 Task: Apply the theme  ""Pop"".
Action: Mouse moved to (208, 77)
Screenshot: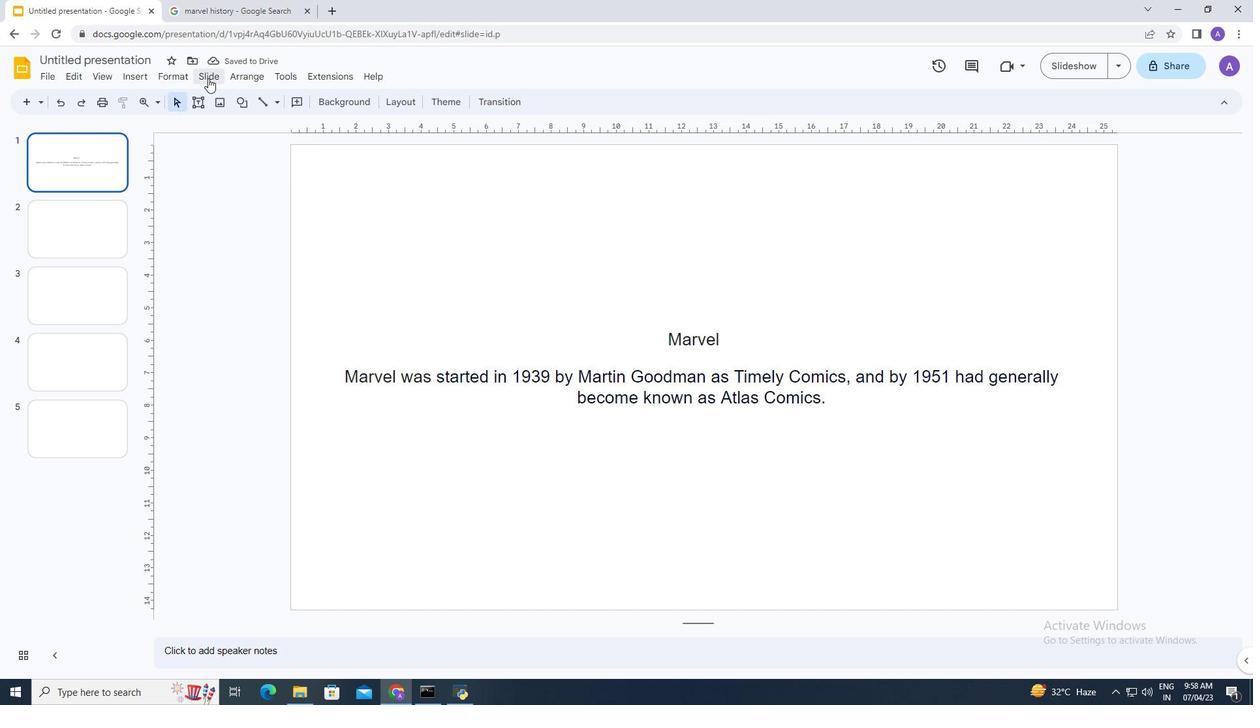 
Action: Mouse pressed left at (208, 77)
Screenshot: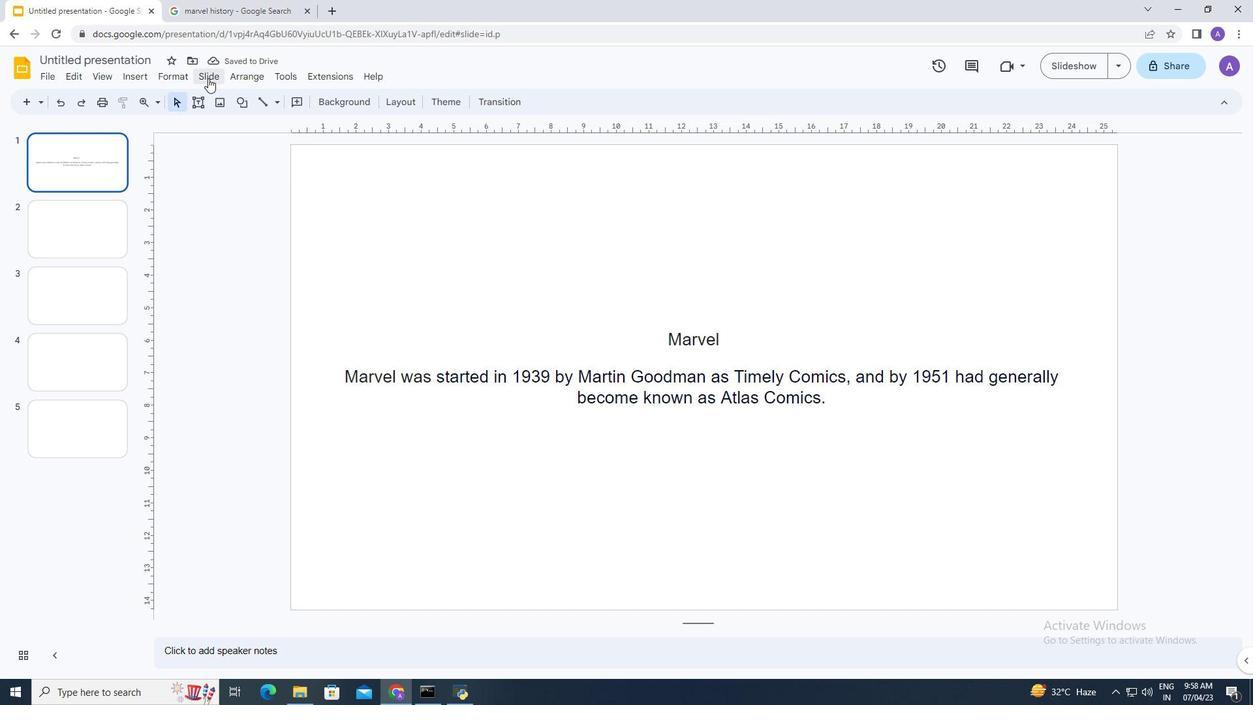 
Action: Mouse moved to (265, 303)
Screenshot: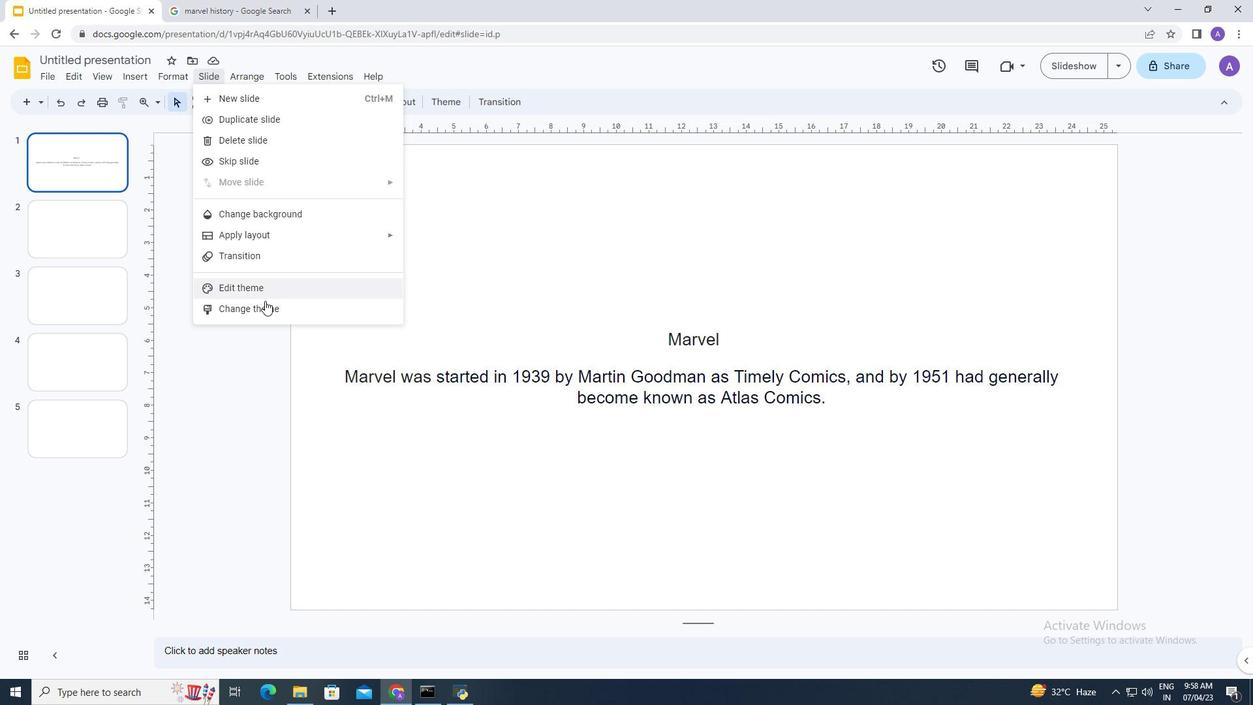 
Action: Mouse pressed left at (265, 303)
Screenshot: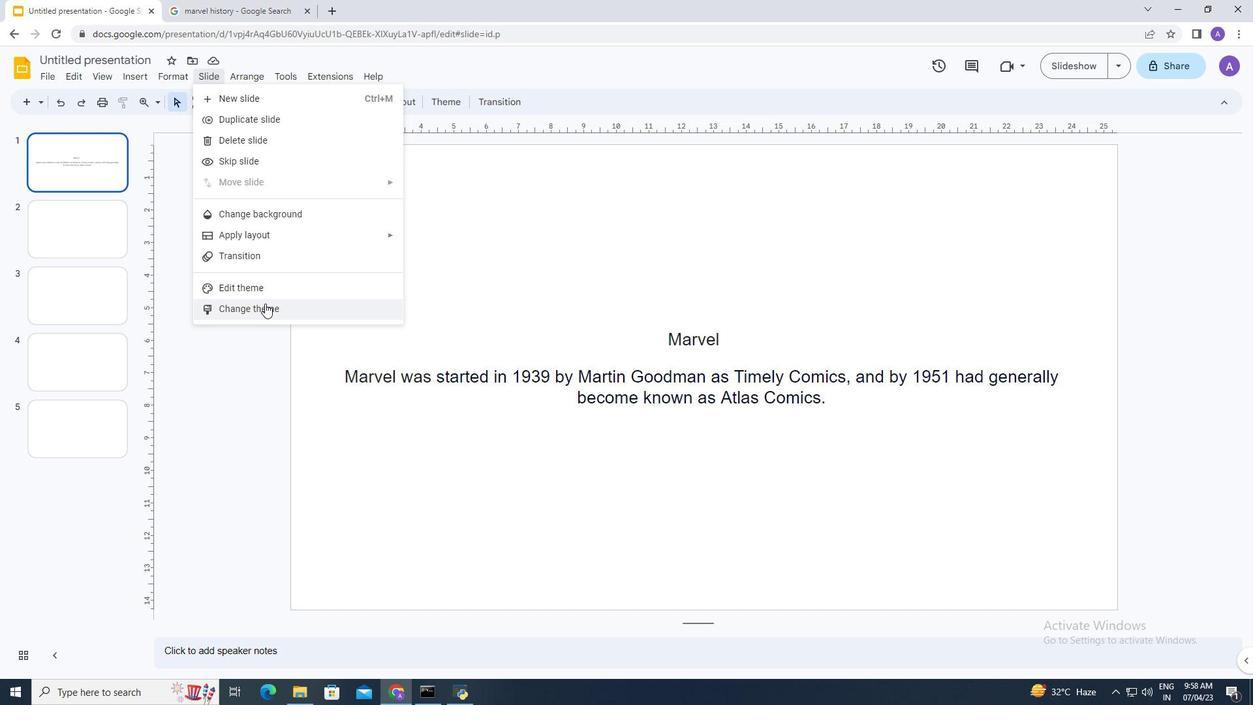 
Action: Mouse moved to (1110, 364)
Screenshot: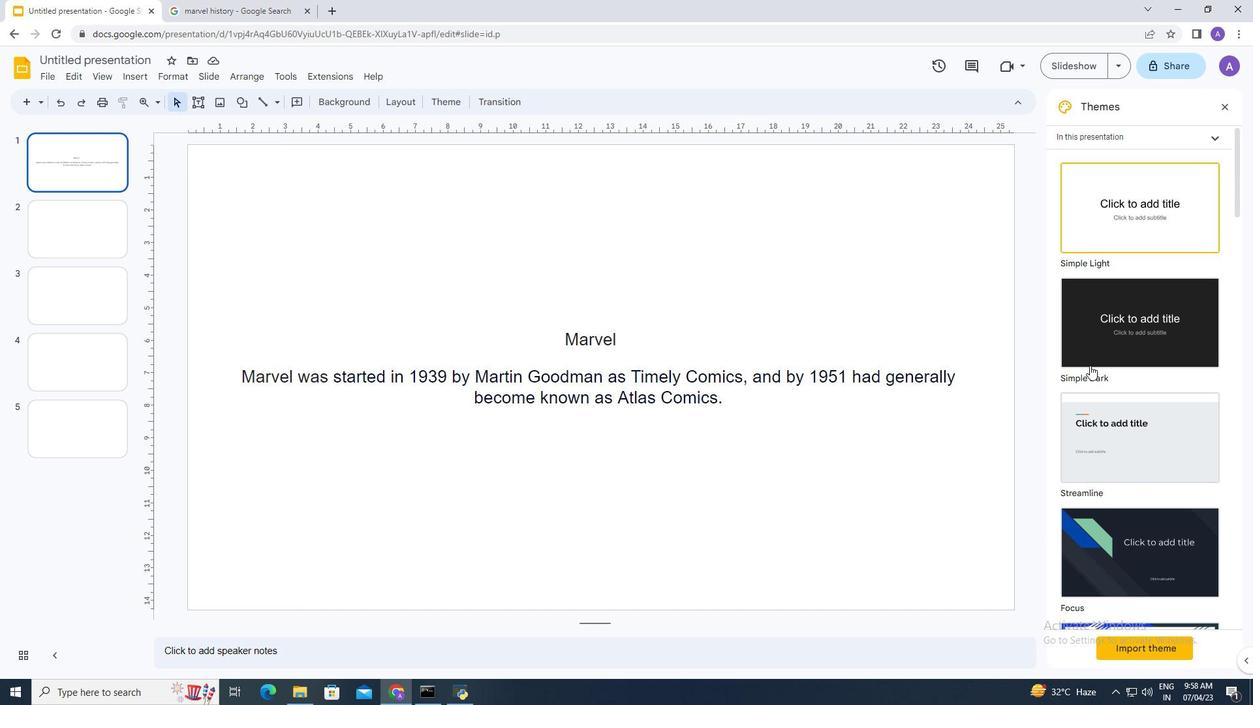 
Action: Mouse scrolled (1110, 363) with delta (0, 0)
Screenshot: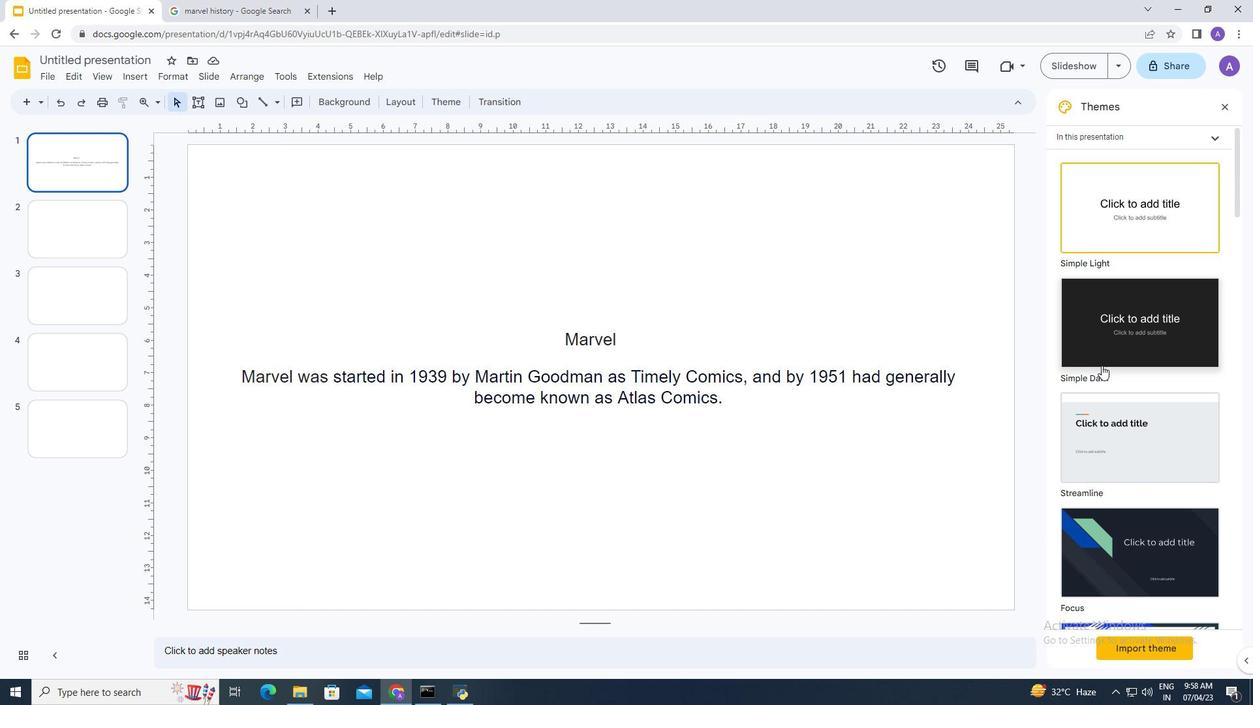 
Action: Mouse scrolled (1110, 363) with delta (0, 0)
Screenshot: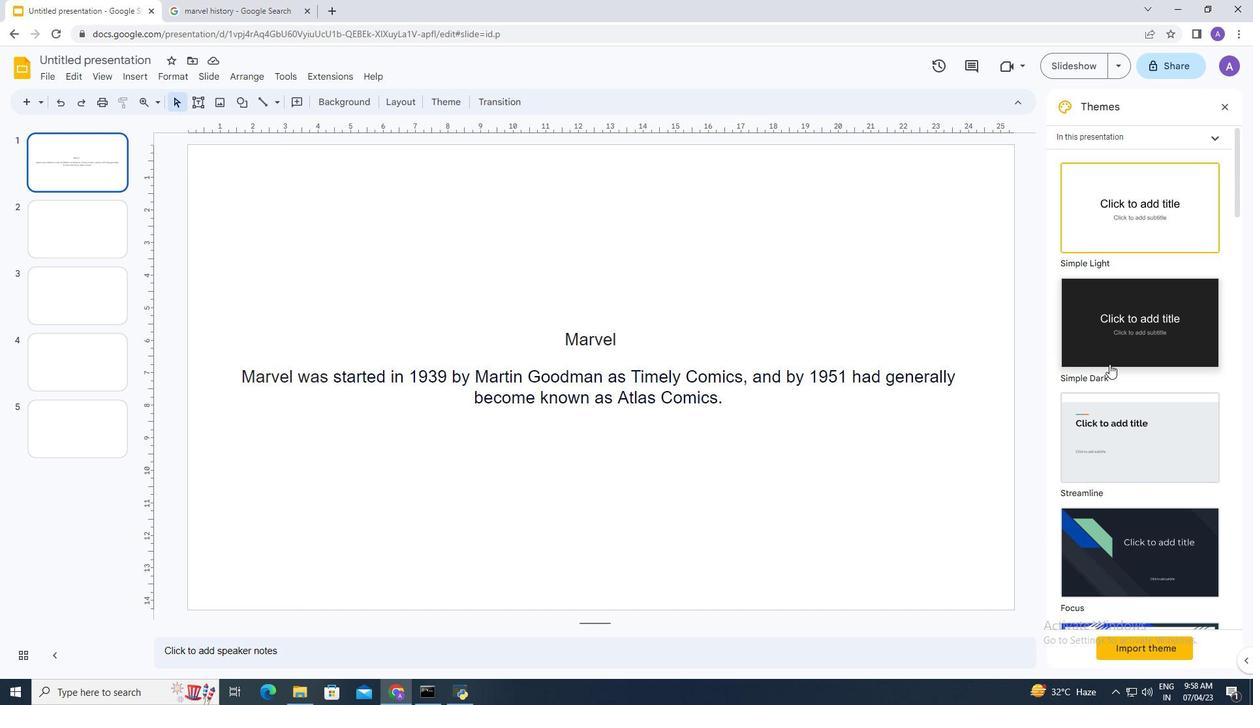 
Action: Mouse scrolled (1110, 363) with delta (0, 0)
Screenshot: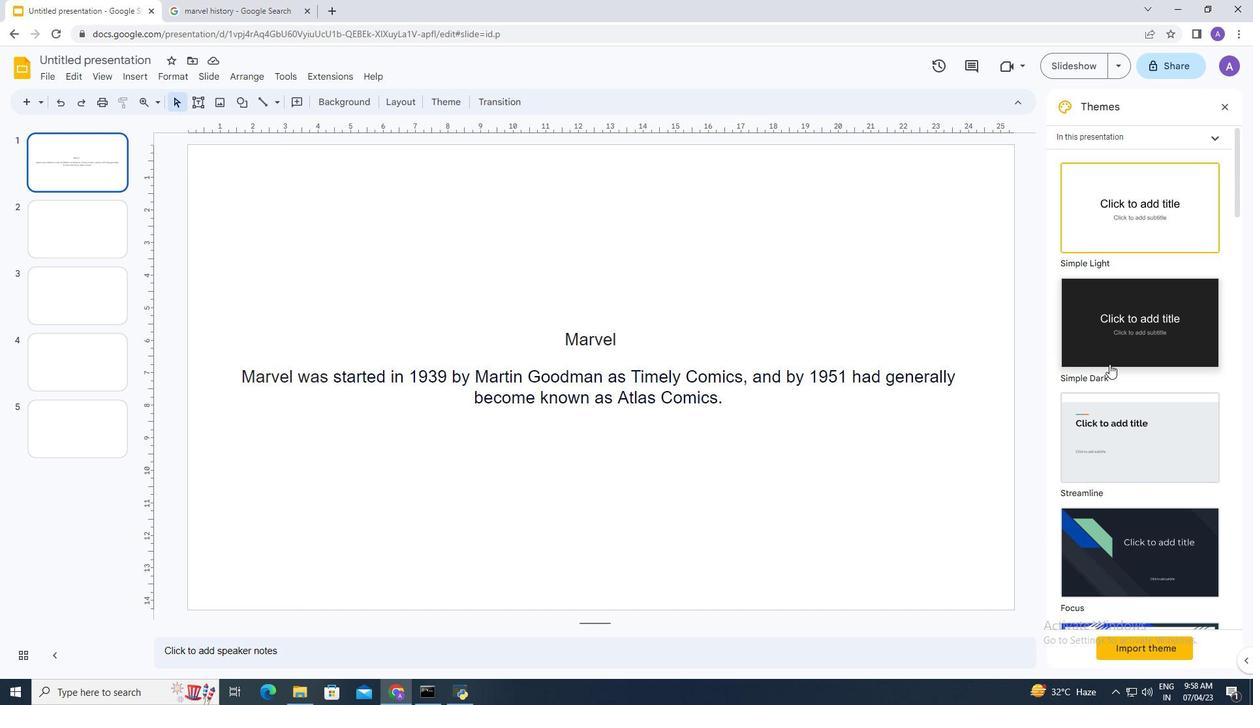 
Action: Mouse moved to (1110, 363)
Screenshot: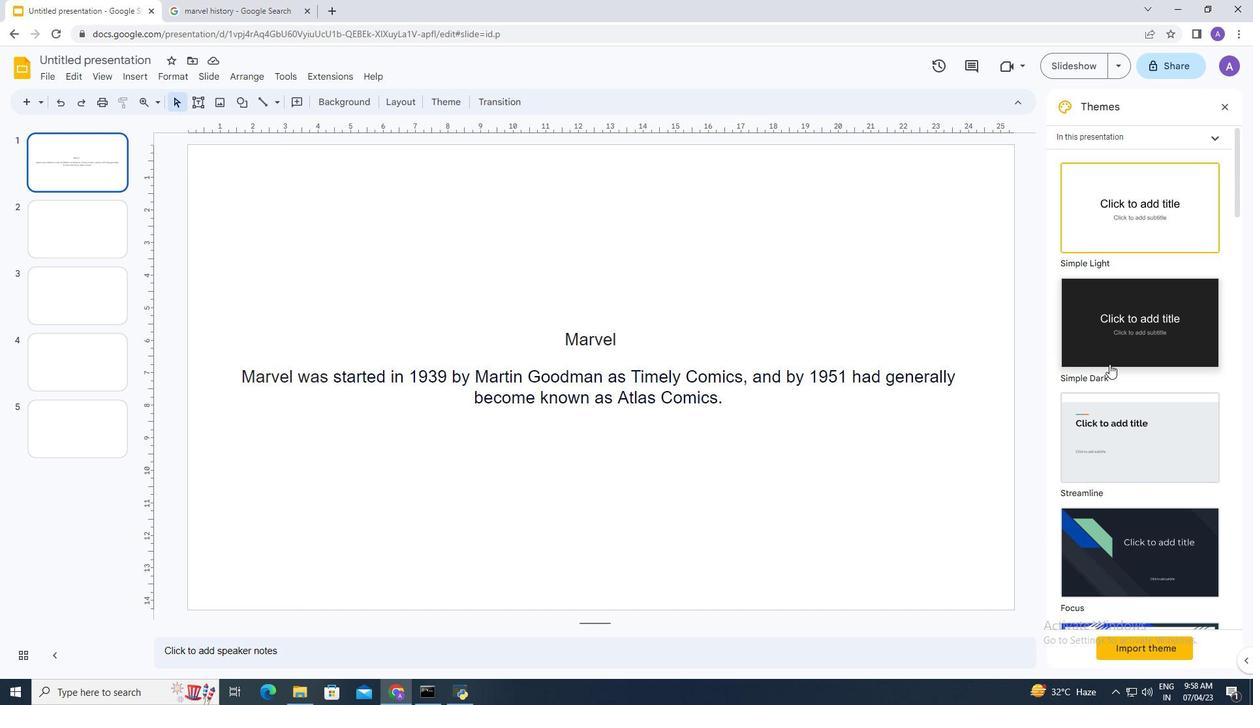 
Action: Mouse scrolled (1110, 363) with delta (0, 0)
Screenshot: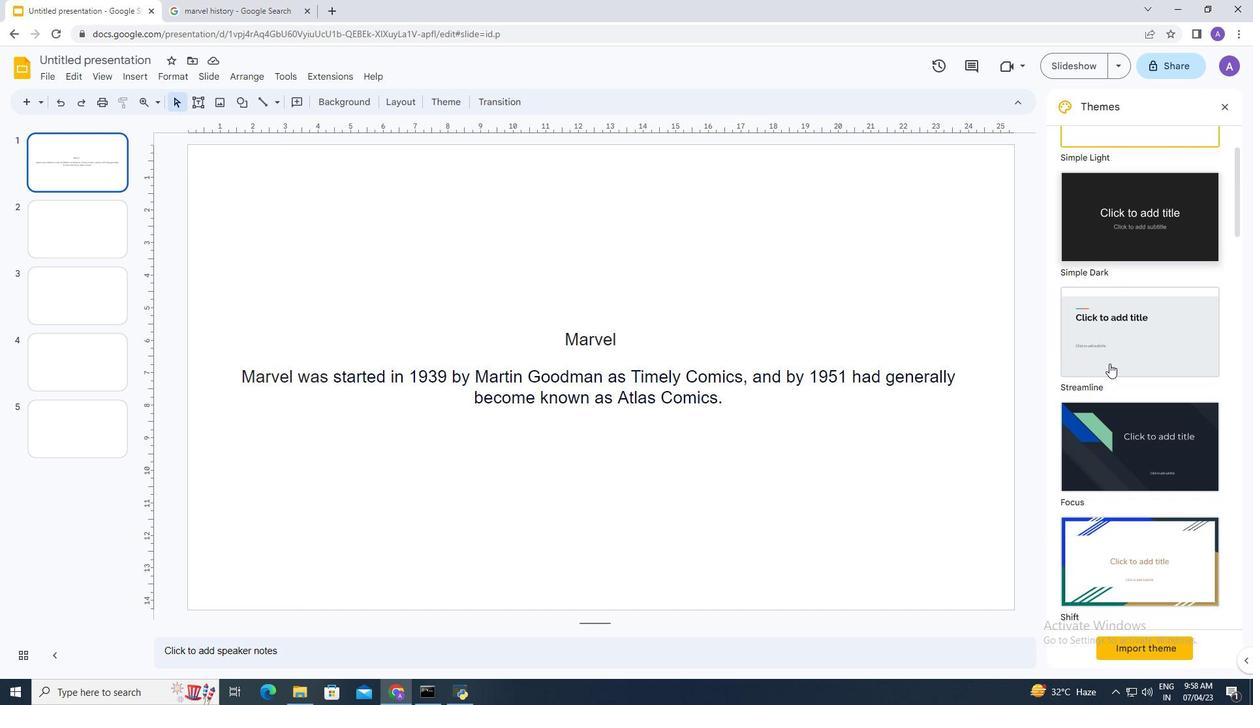 
Action: Mouse scrolled (1110, 363) with delta (0, 0)
Screenshot: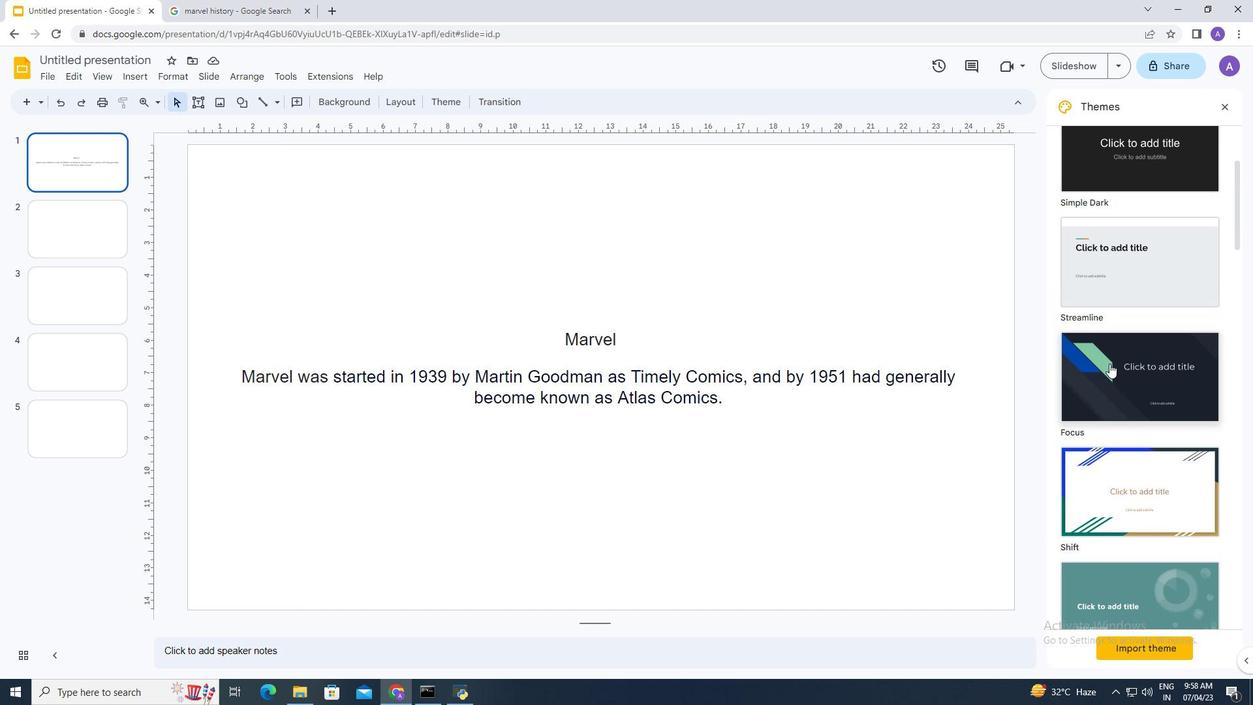 
Action: Mouse scrolled (1110, 363) with delta (0, 0)
Screenshot: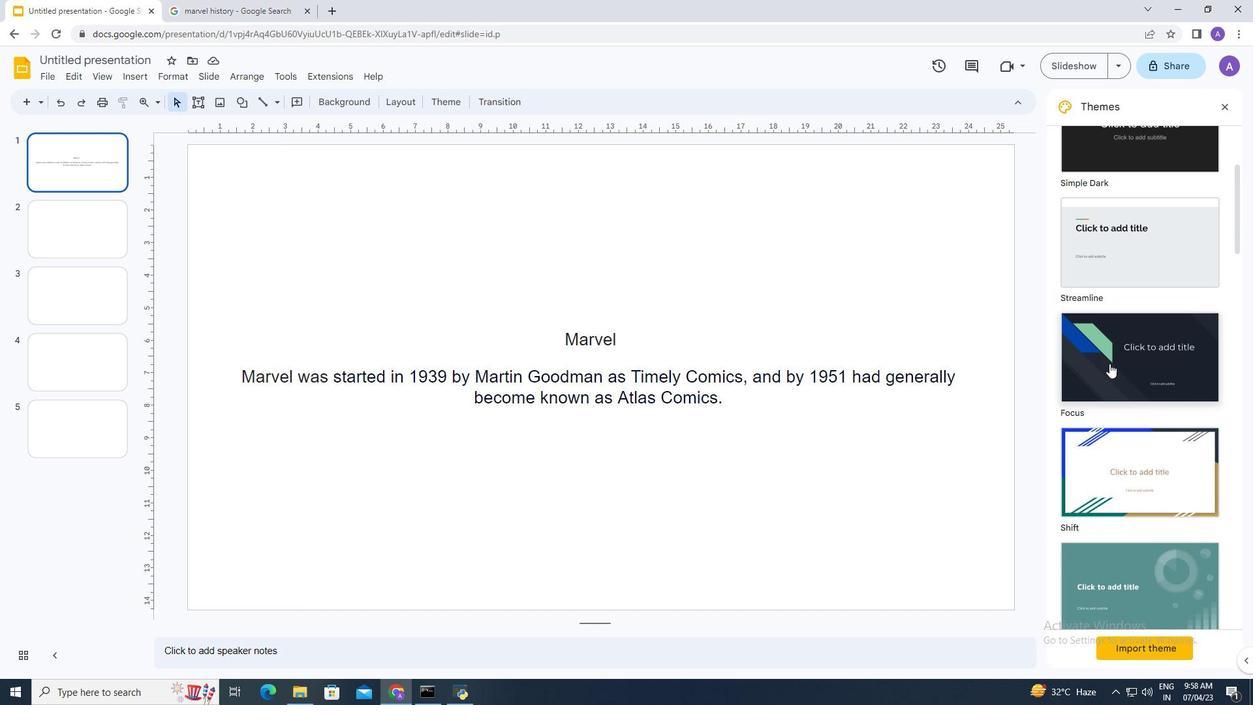
Action: Mouse scrolled (1110, 363) with delta (0, 0)
Screenshot: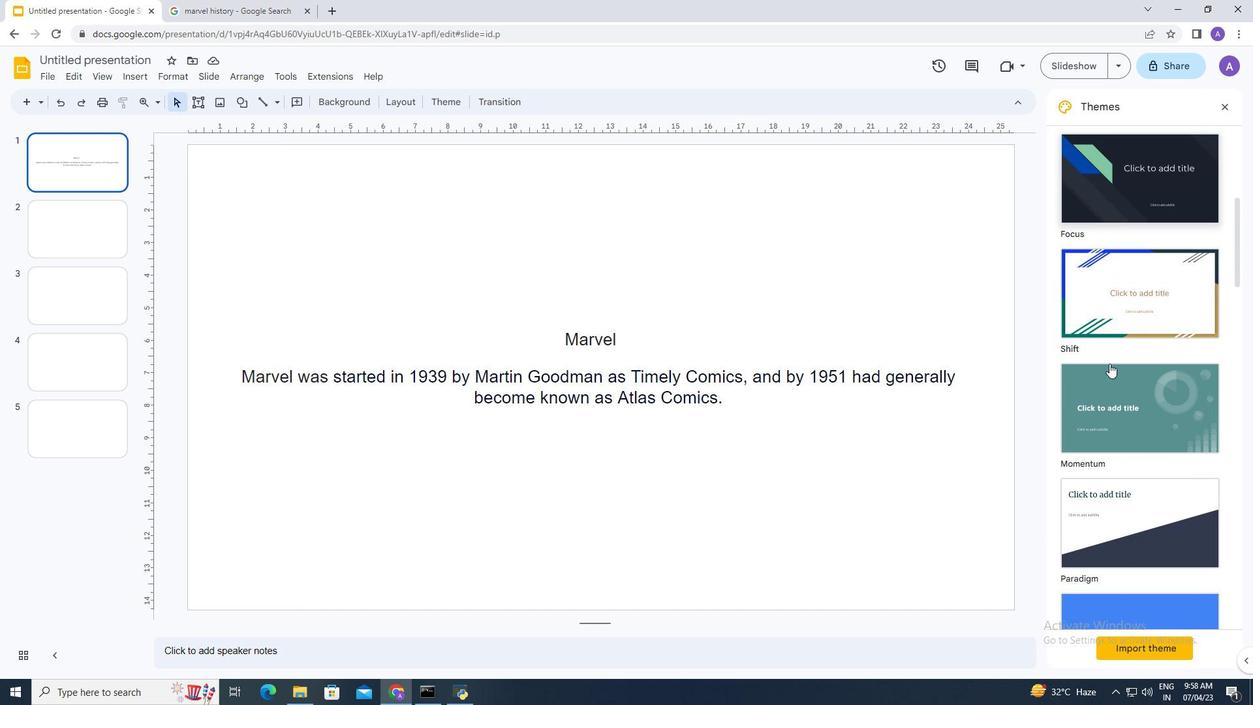 
Action: Mouse scrolled (1110, 363) with delta (0, 0)
Screenshot: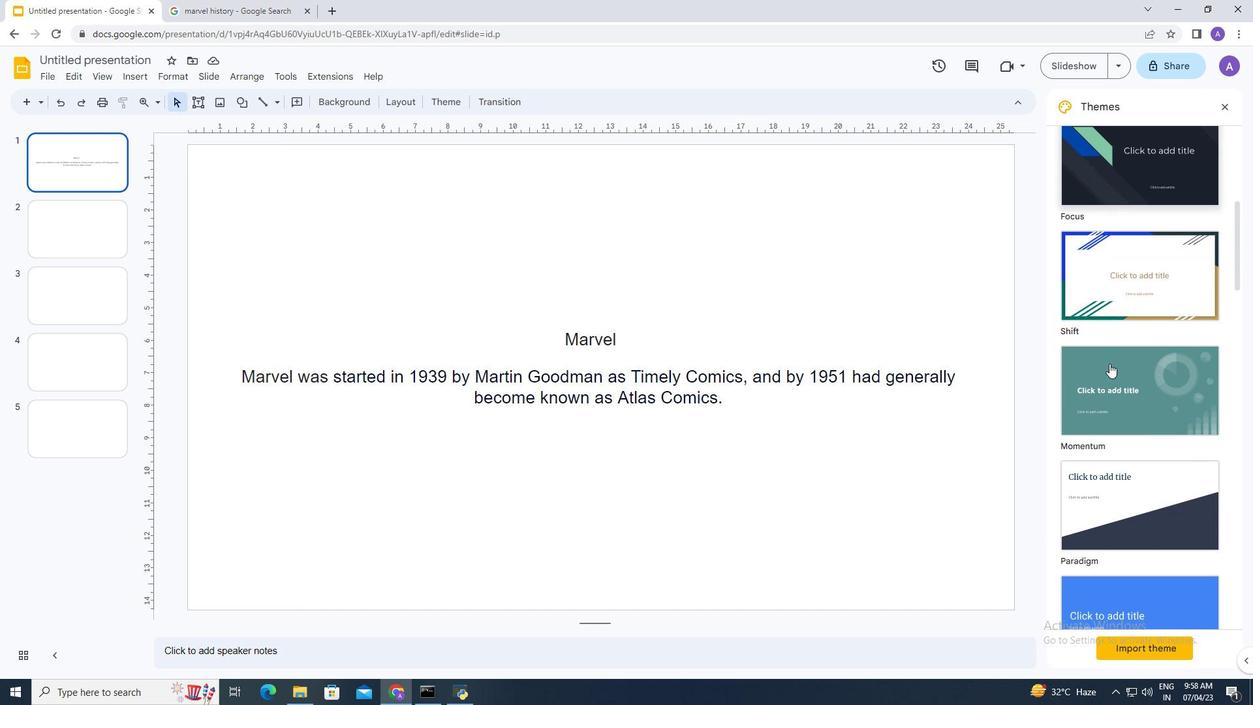 
Action: Mouse scrolled (1110, 363) with delta (0, 0)
Screenshot: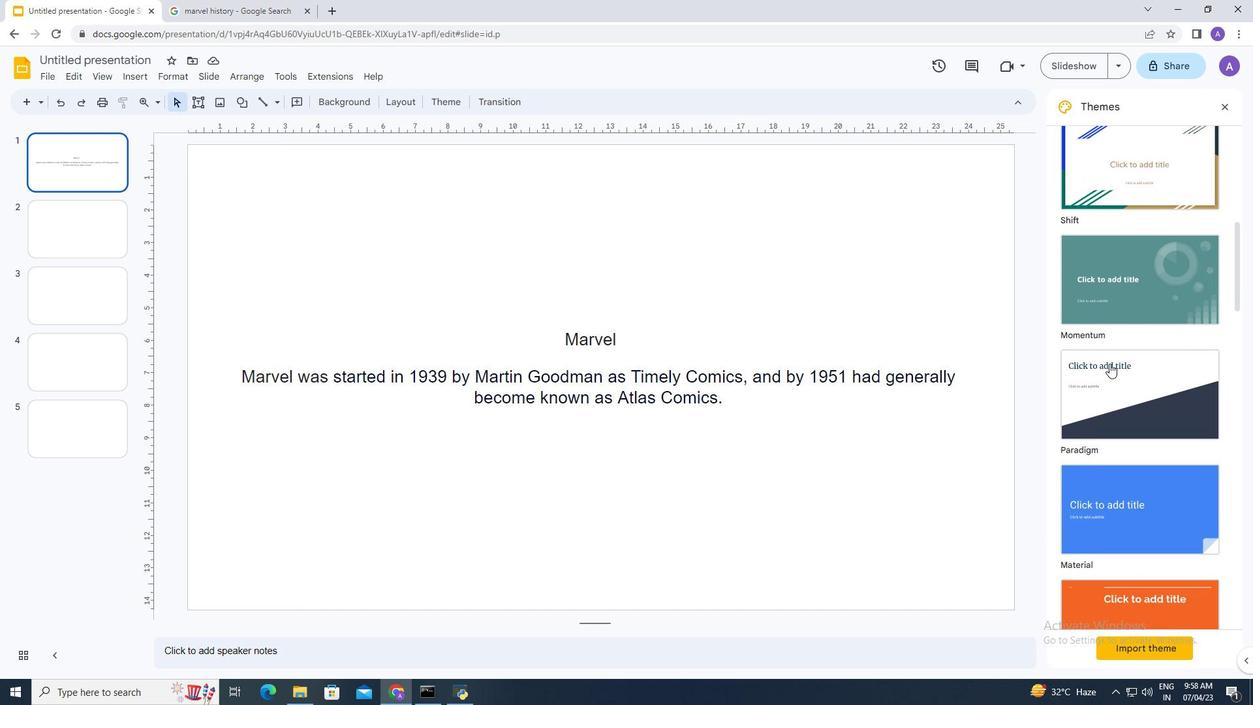 
Action: Mouse scrolled (1110, 363) with delta (0, 0)
Screenshot: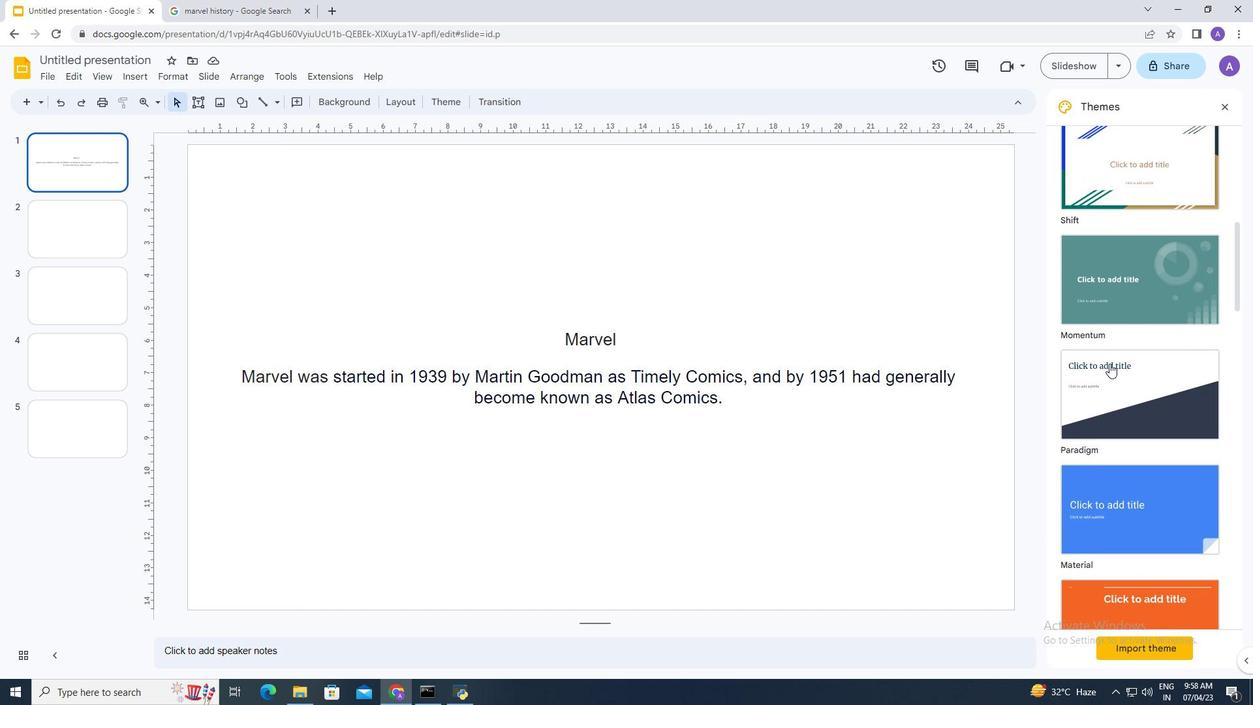 
Action: Mouse scrolled (1110, 363) with delta (0, 0)
Screenshot: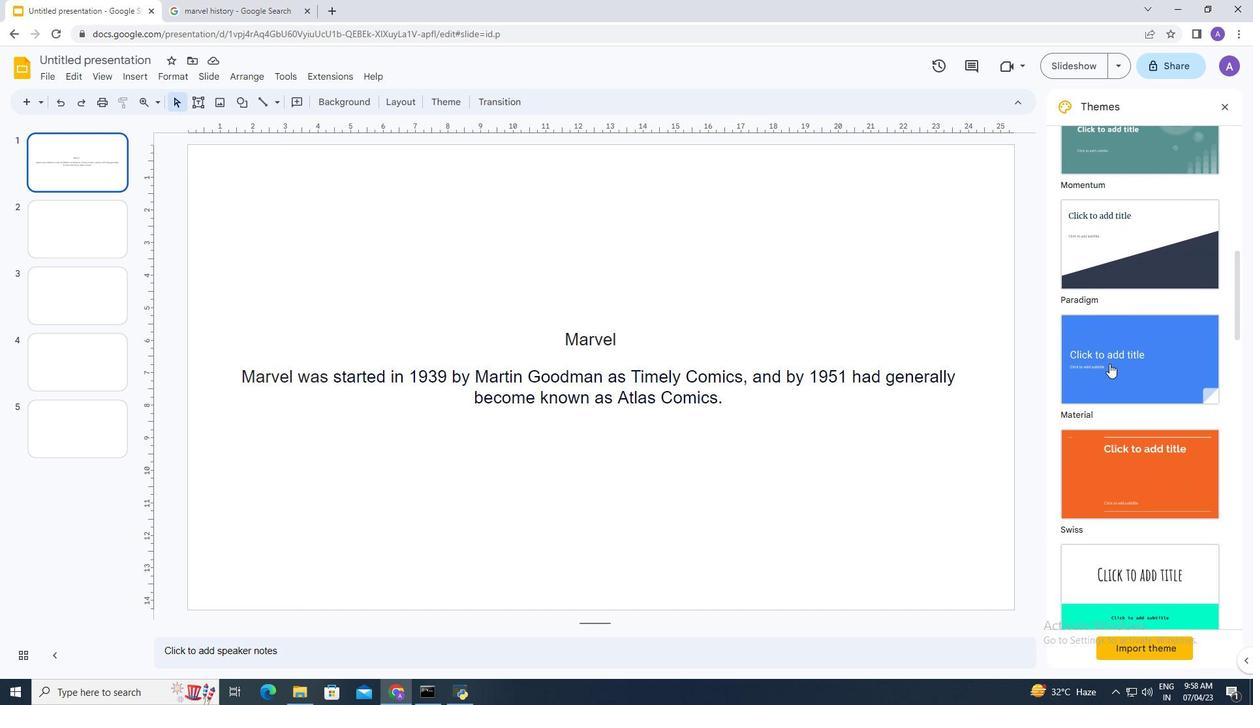 
Action: Mouse scrolled (1110, 363) with delta (0, 0)
Screenshot: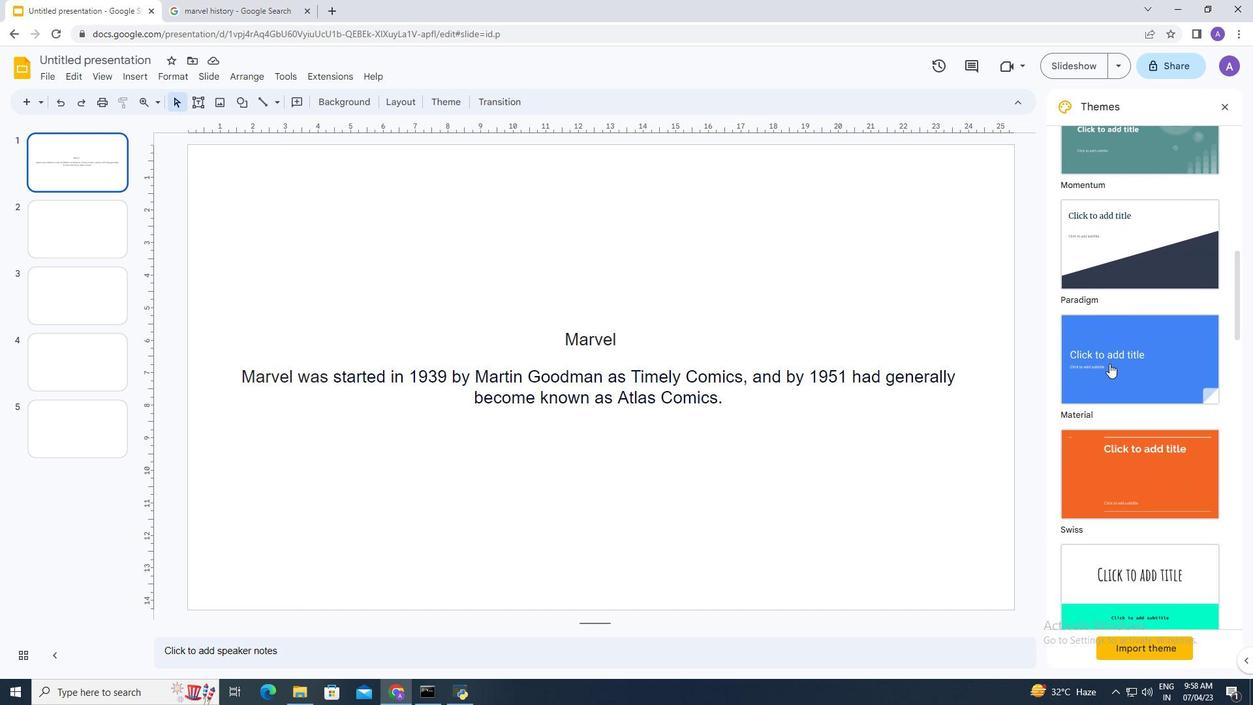 
Action: Mouse scrolled (1110, 363) with delta (0, 0)
Screenshot: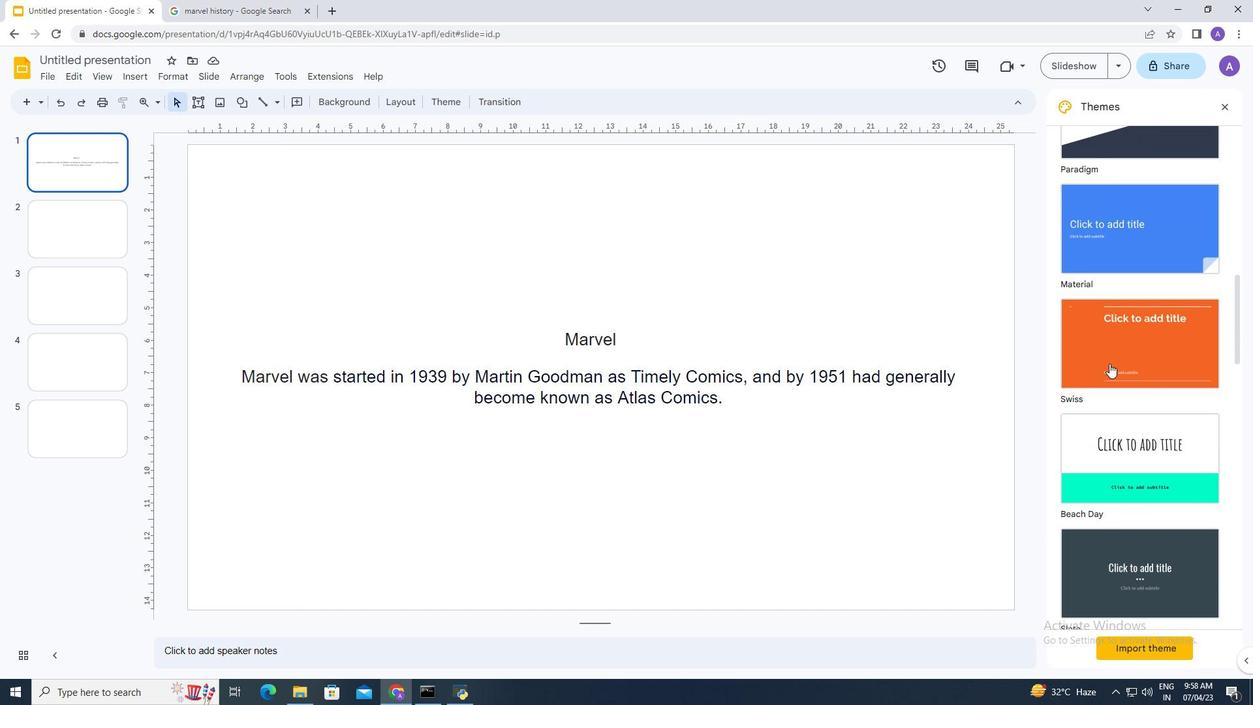 
Action: Mouse scrolled (1110, 363) with delta (0, 0)
Screenshot: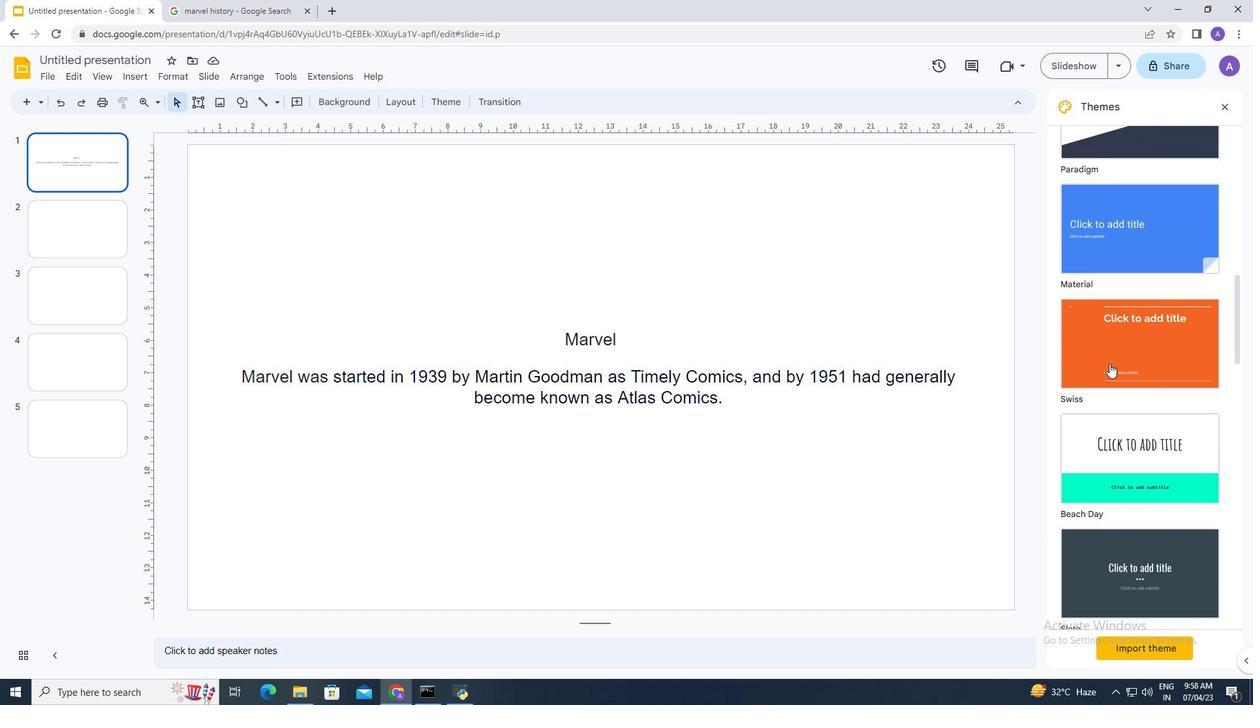 
Action: Mouse scrolled (1110, 363) with delta (0, 0)
Screenshot: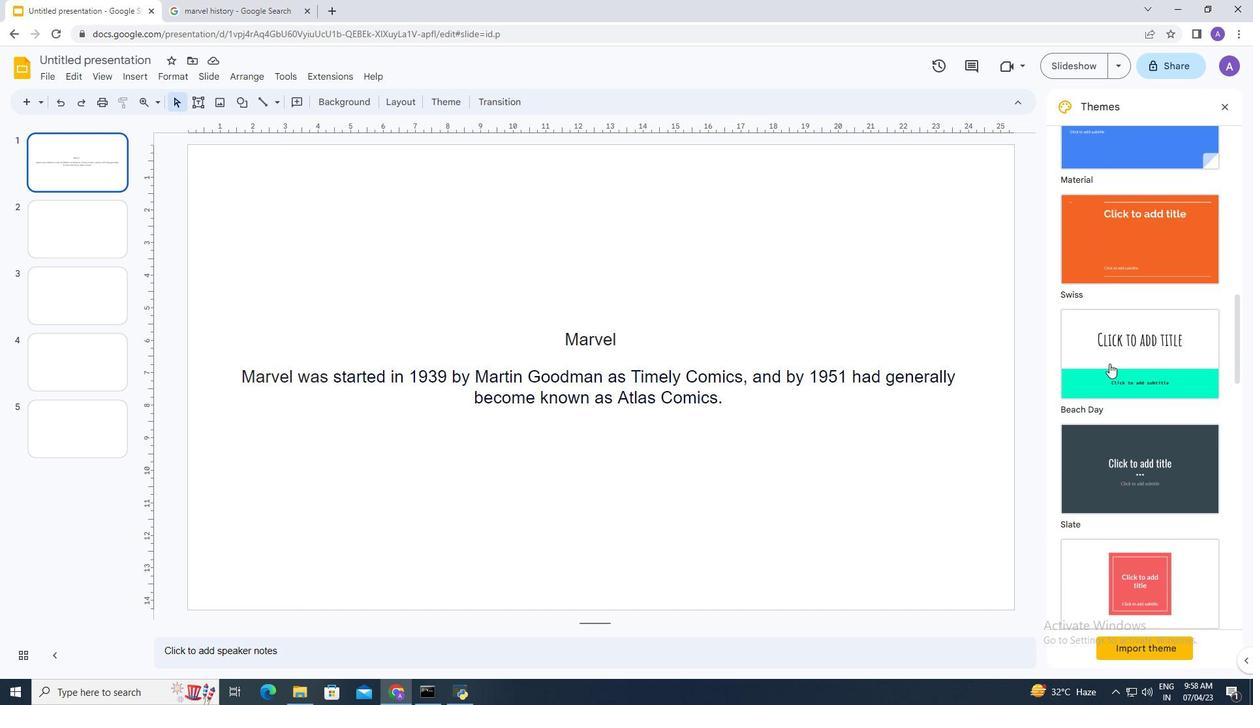 
Action: Mouse scrolled (1110, 363) with delta (0, 0)
Screenshot: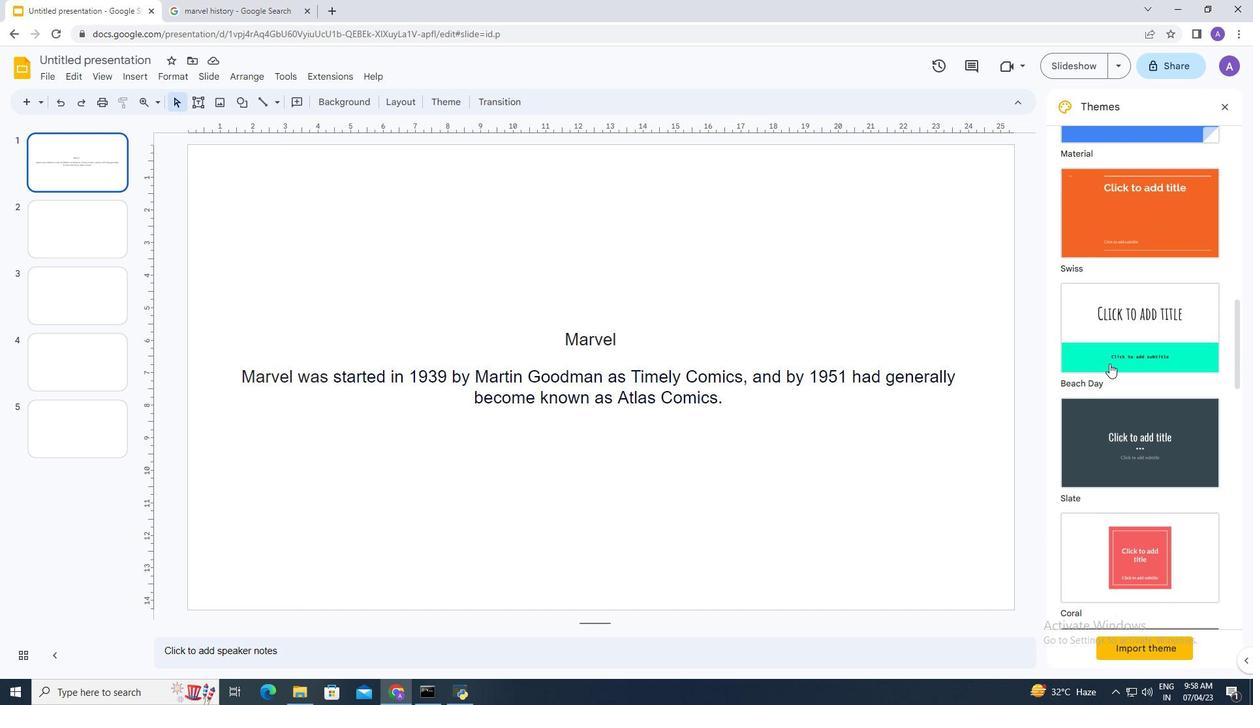 
Action: Mouse scrolled (1110, 363) with delta (0, 0)
Screenshot: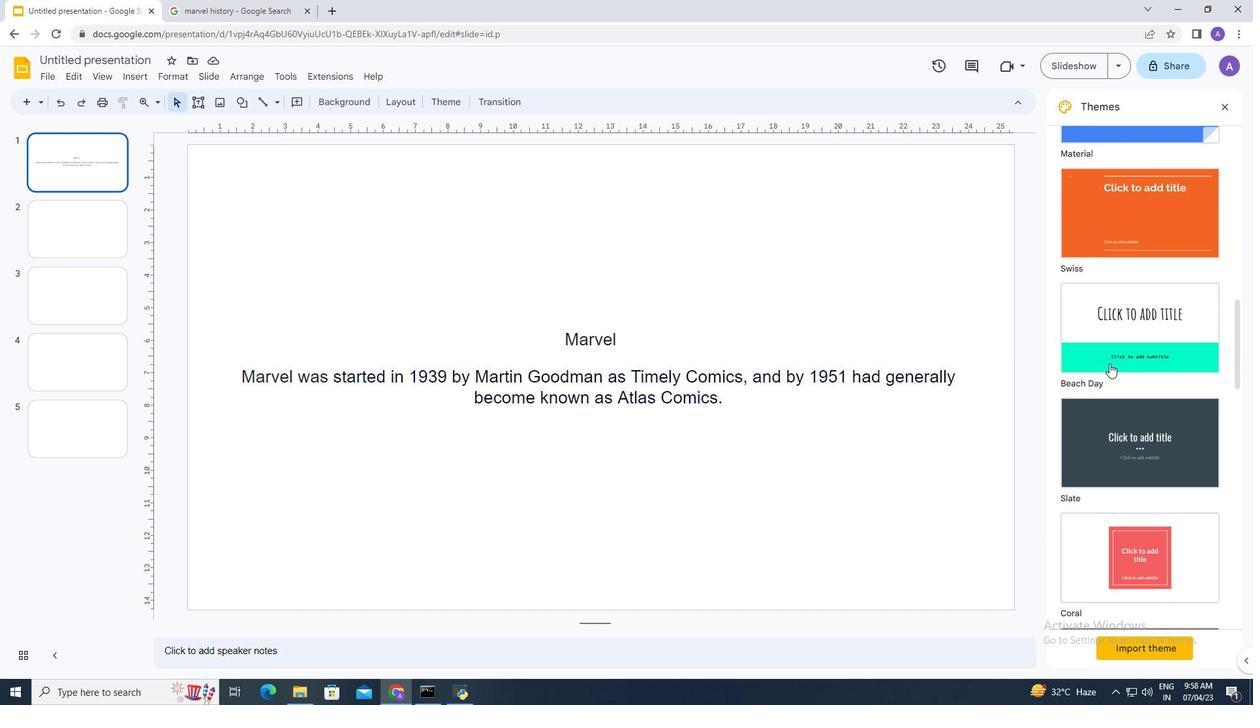 
Action: Mouse scrolled (1110, 363) with delta (0, 0)
Screenshot: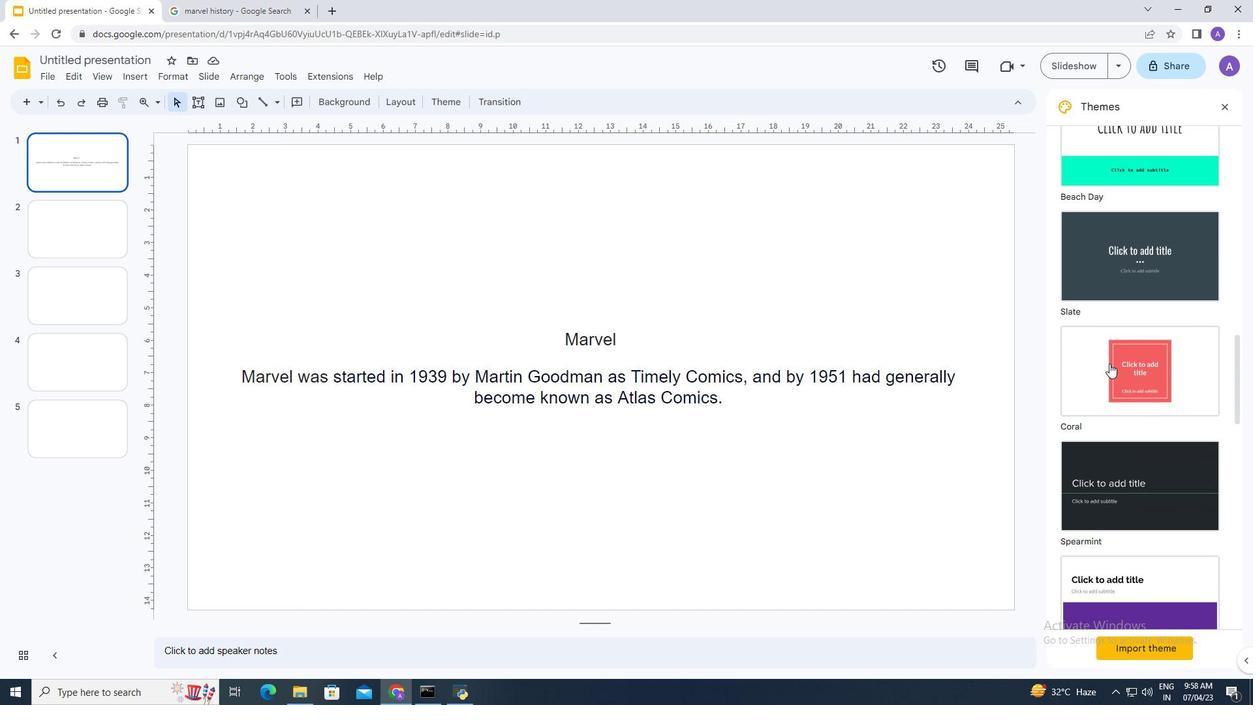 
Action: Mouse scrolled (1110, 363) with delta (0, 0)
Screenshot: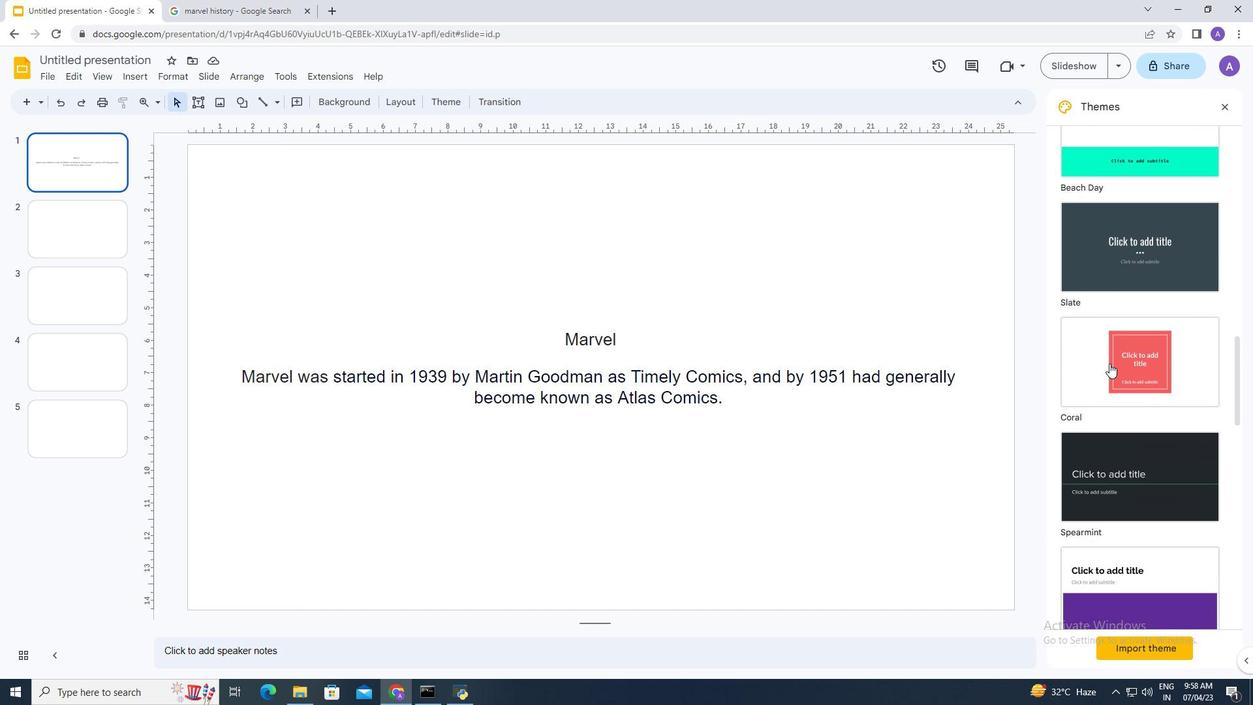 
Action: Mouse scrolled (1110, 363) with delta (0, 0)
Screenshot: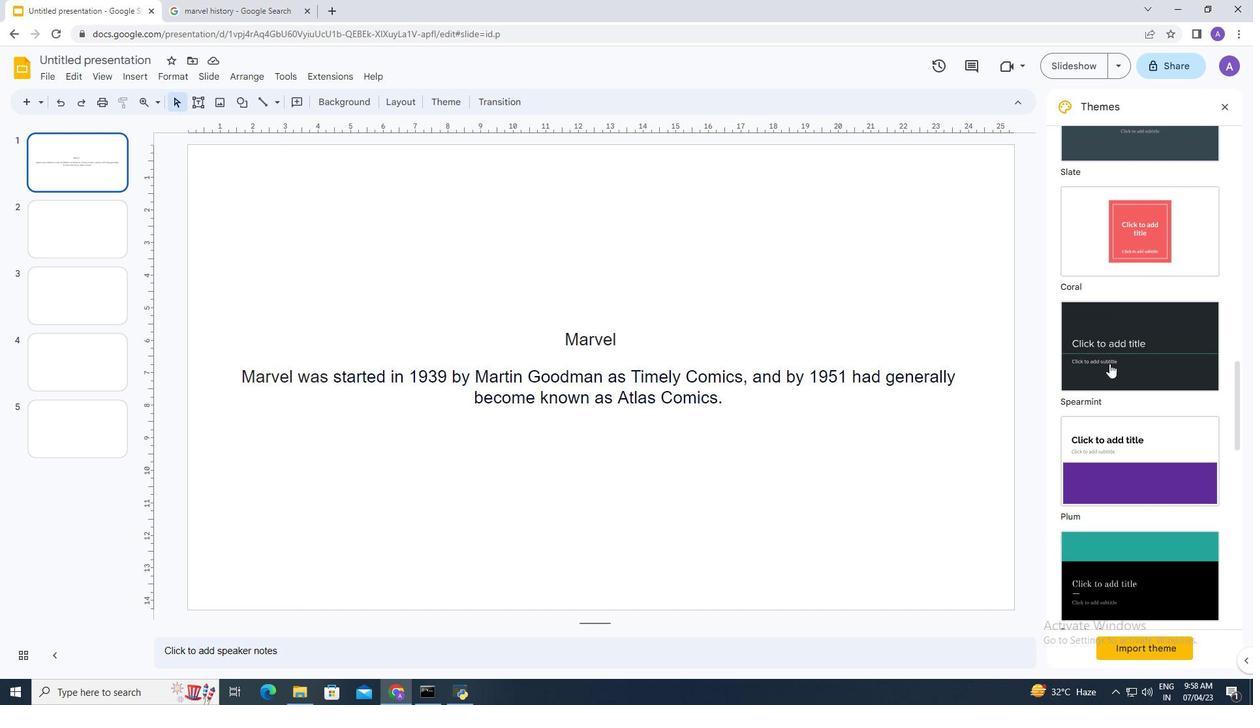 
Action: Mouse scrolled (1110, 363) with delta (0, 0)
Screenshot: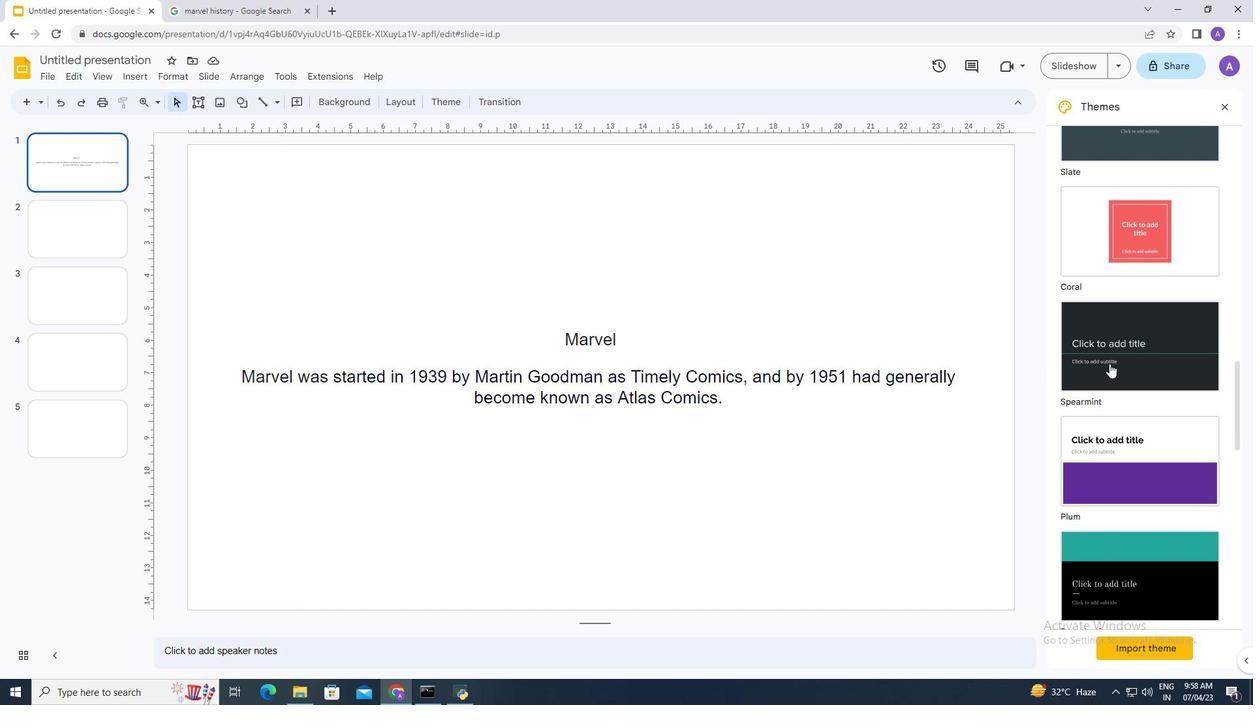 
Action: Mouse scrolled (1110, 363) with delta (0, 0)
Screenshot: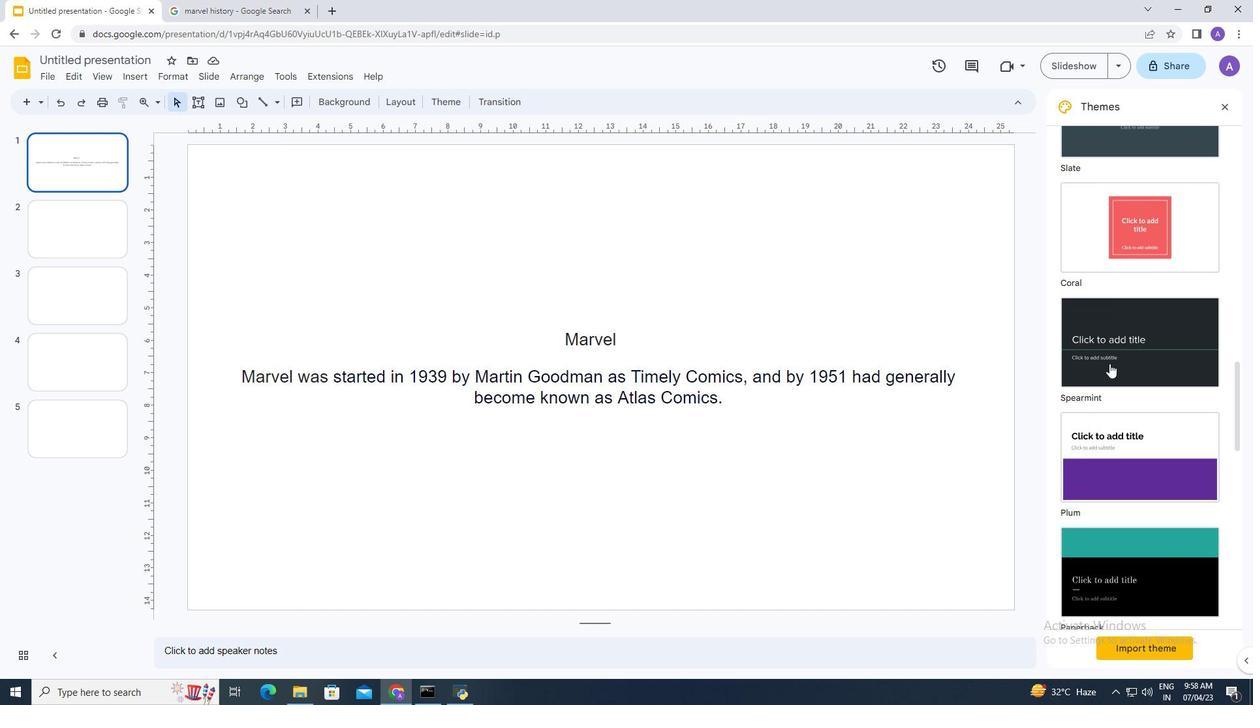 
Action: Mouse scrolled (1110, 363) with delta (0, 0)
Screenshot: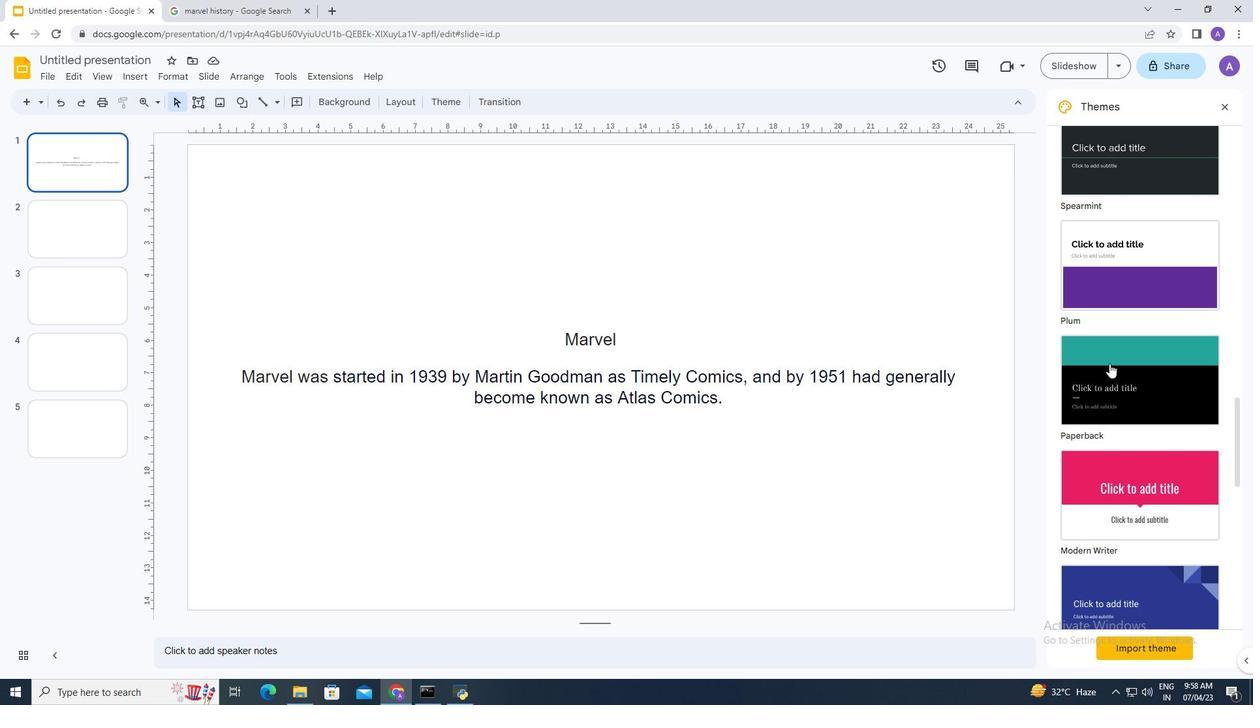 
Action: Mouse scrolled (1110, 363) with delta (0, 0)
Screenshot: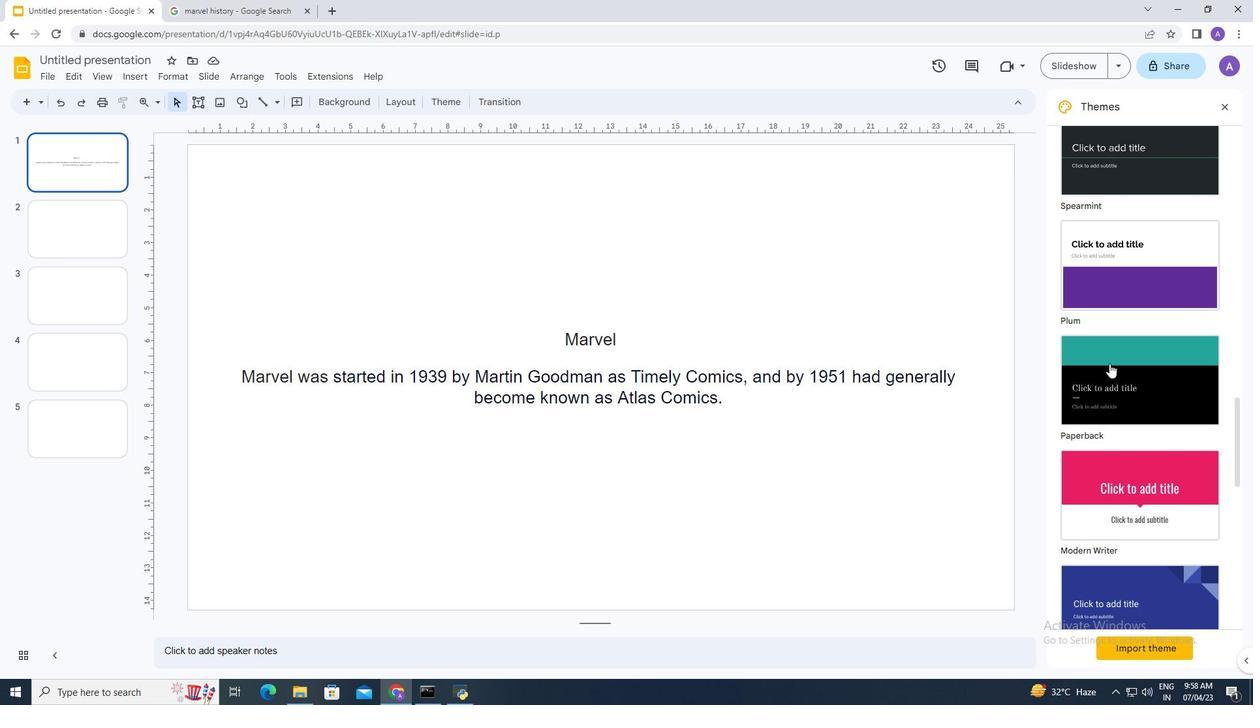 
Action: Mouse scrolled (1110, 363) with delta (0, 0)
Screenshot: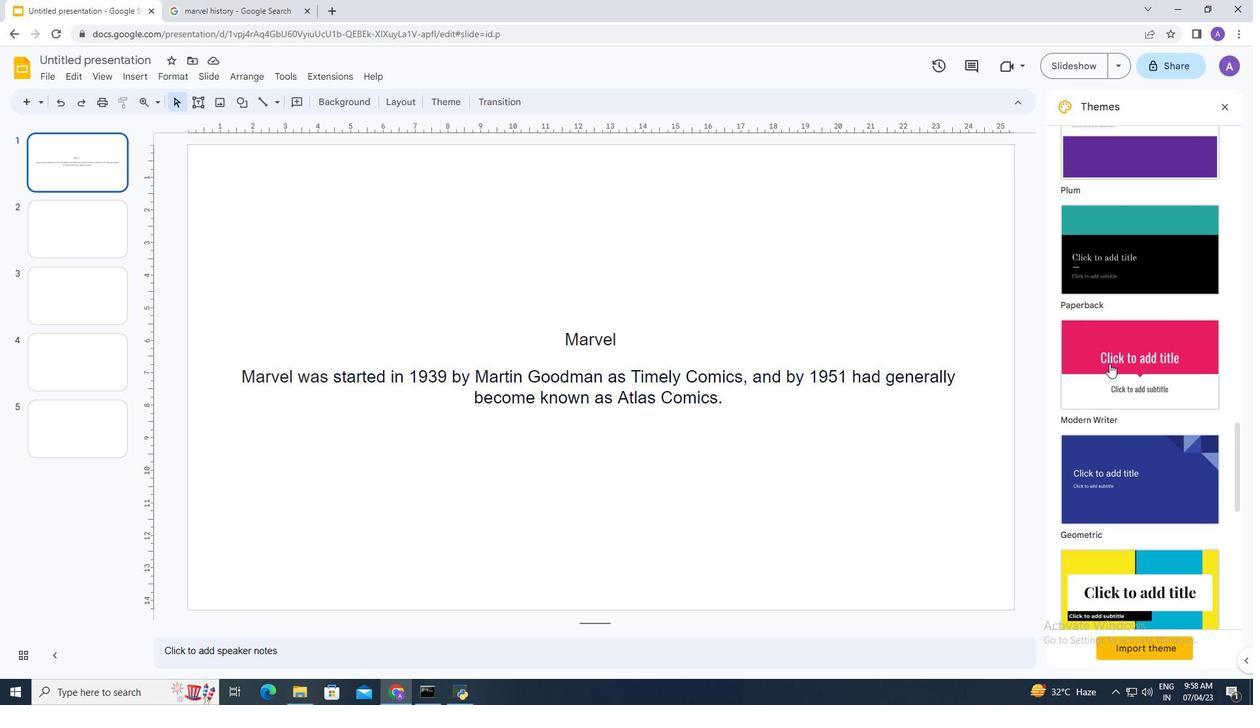 
Action: Mouse scrolled (1110, 363) with delta (0, 0)
Screenshot: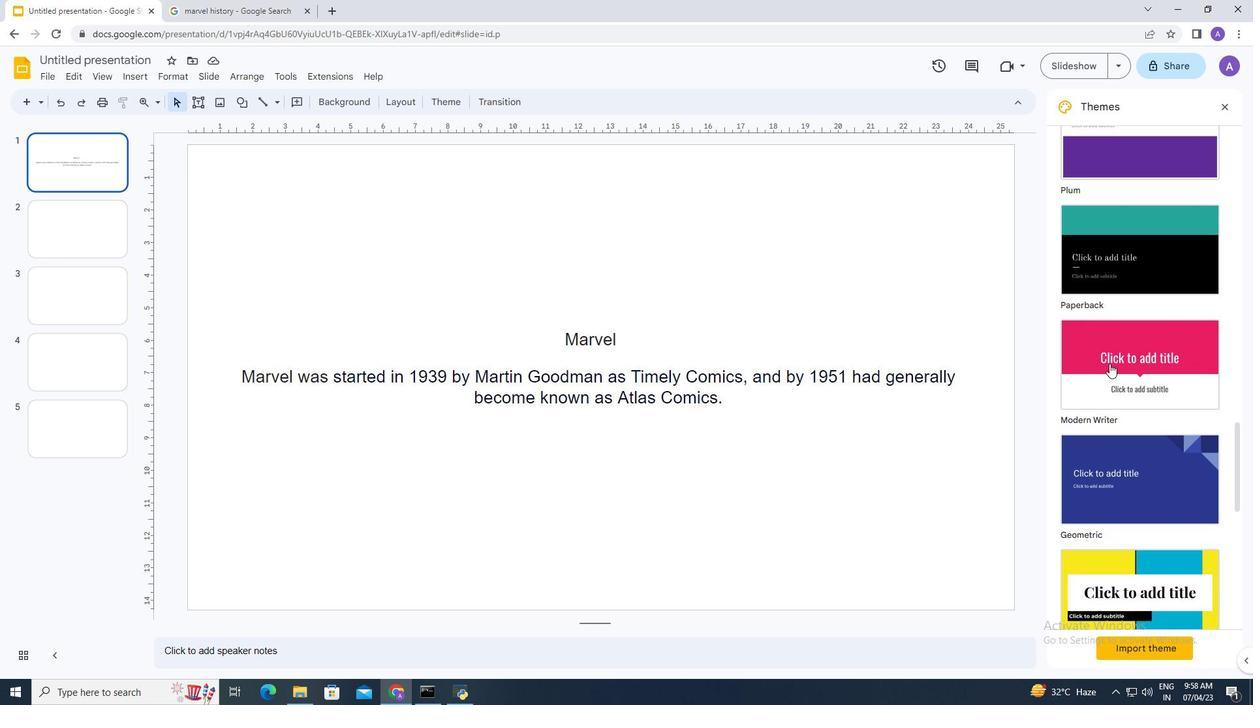 
Action: Mouse scrolled (1110, 363) with delta (0, 0)
Screenshot: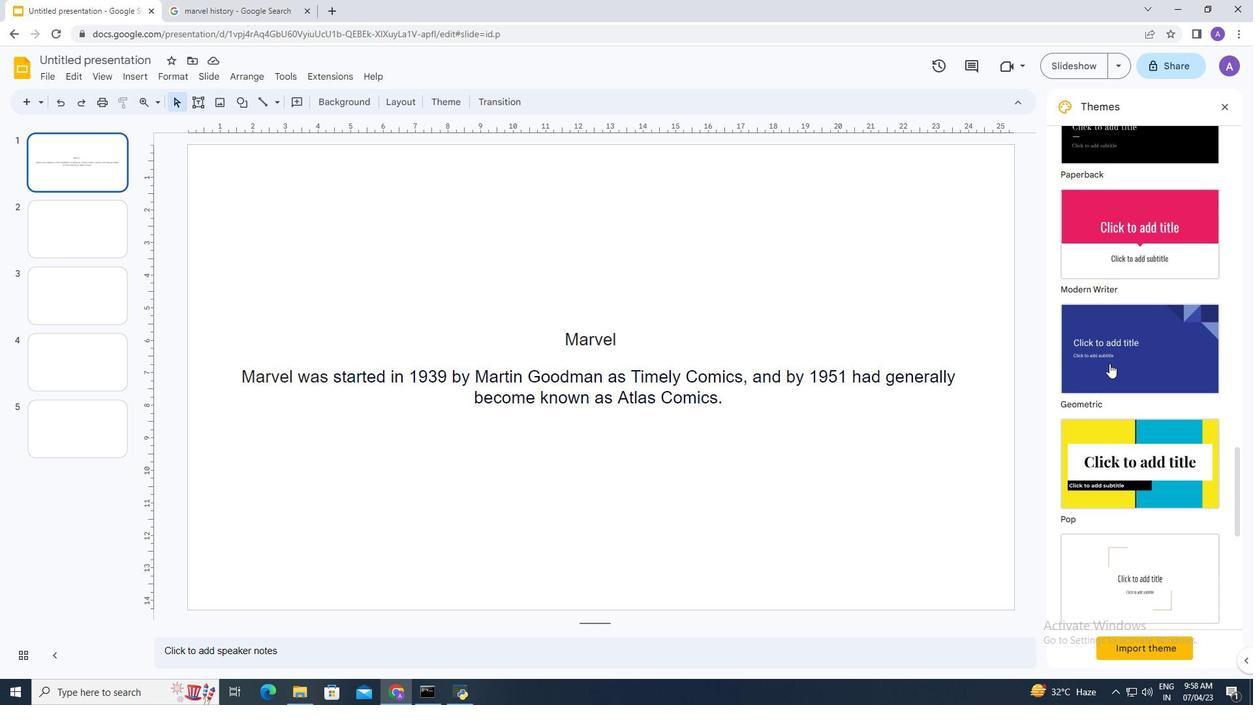 
Action: Mouse scrolled (1110, 363) with delta (0, 0)
Screenshot: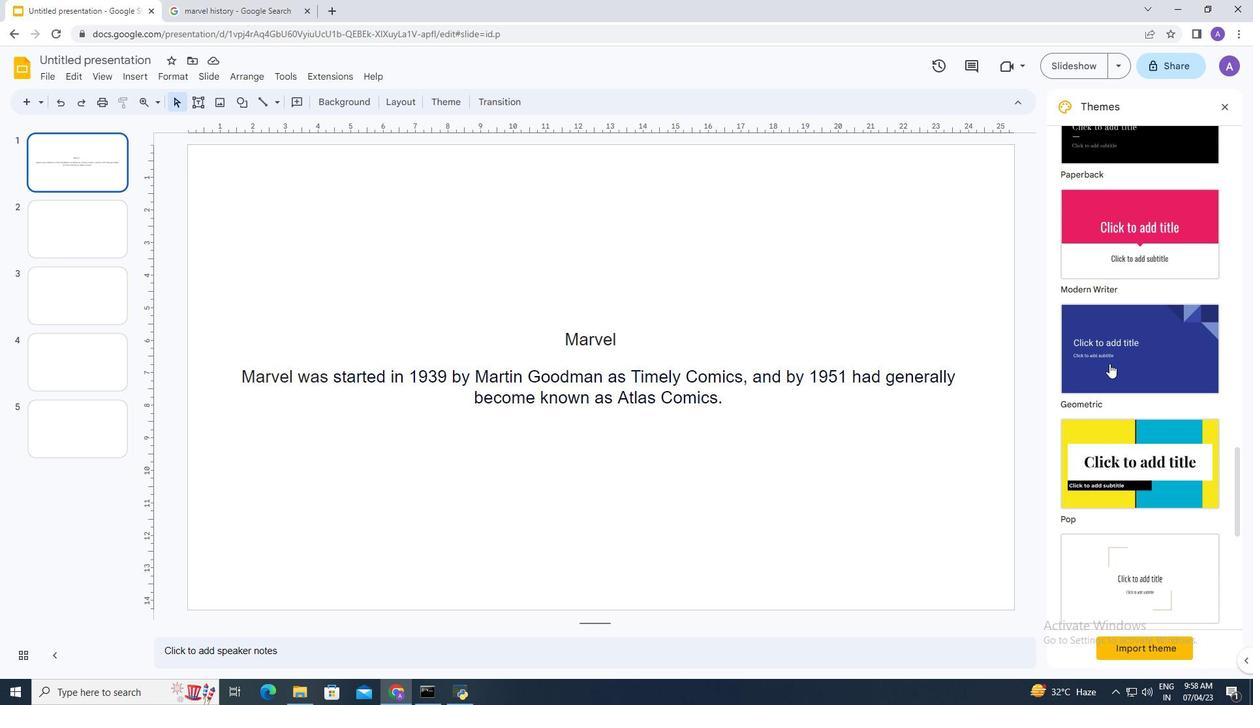 
Action: Mouse pressed left at (1110, 363)
Screenshot: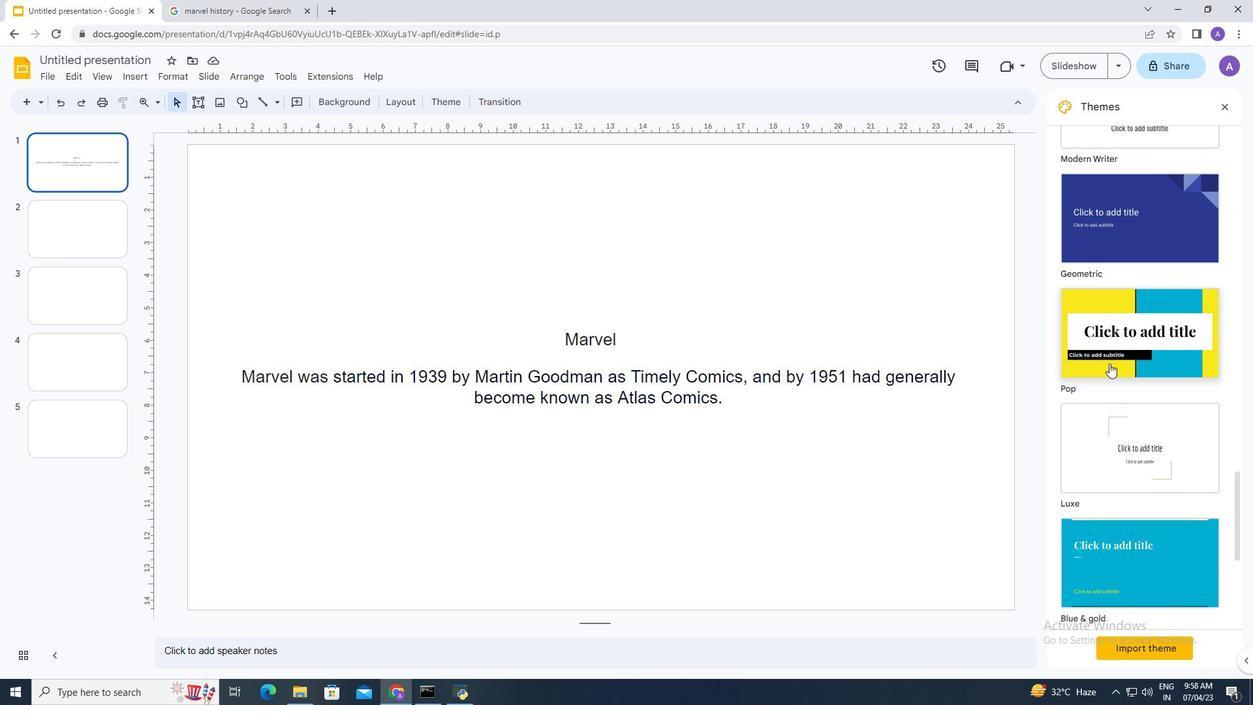 
Action: Mouse moved to (544, 319)
Screenshot: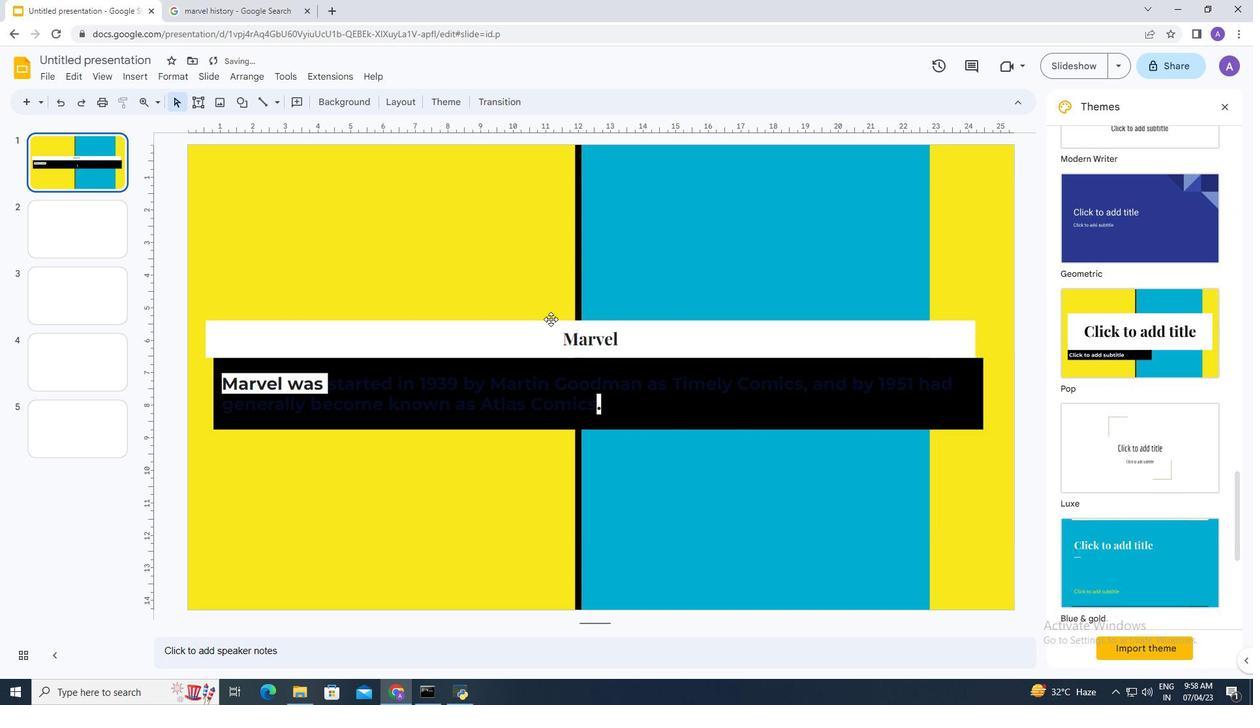 
